Task: Use the formula "DATEVALUE" in spreadsheet "Project protfolio".
Action: Mouse moved to (601, 75)
Screenshot: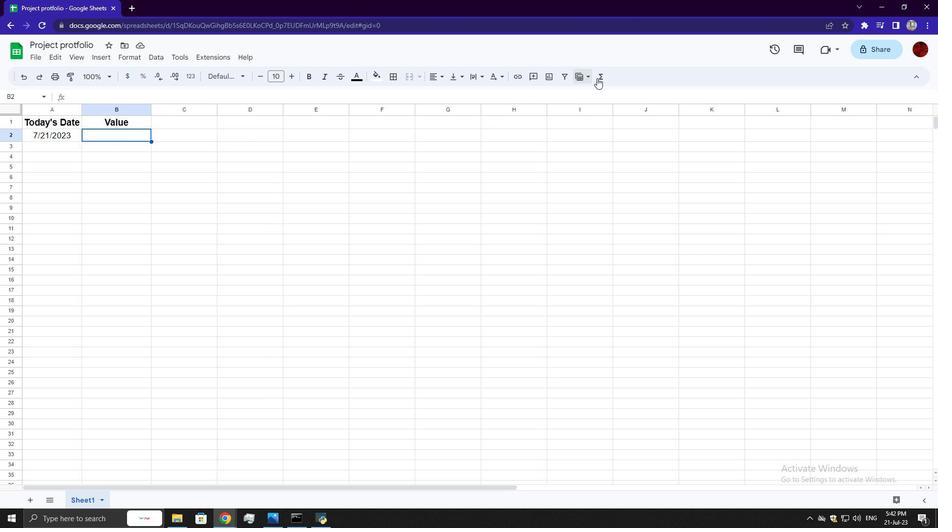 
Action: Mouse pressed left at (601, 75)
Screenshot: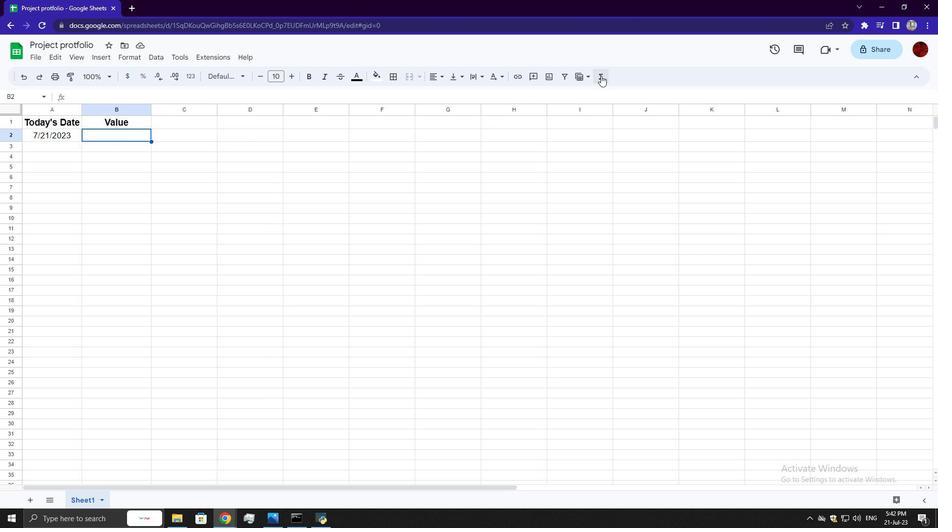 
Action: Mouse moved to (820, 124)
Screenshot: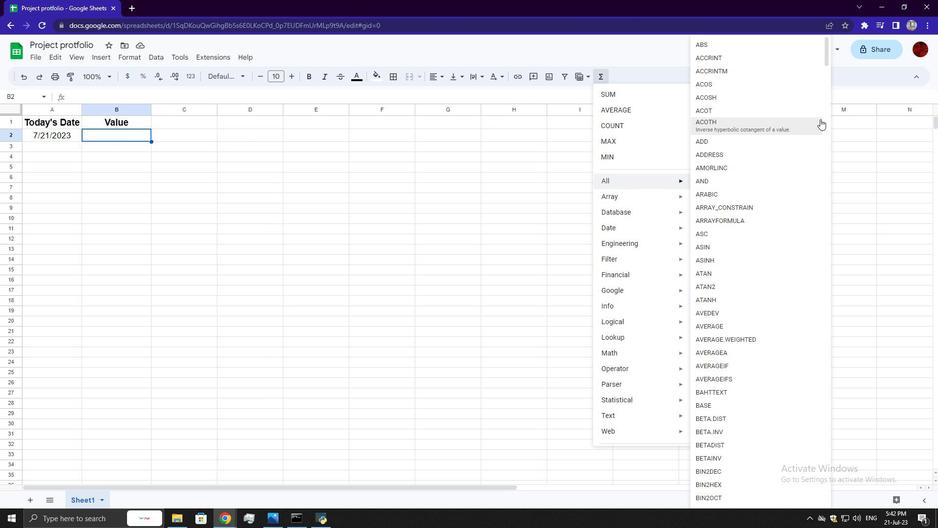 
Action: Mouse scrolled (820, 121) with delta (0, 0)
Screenshot: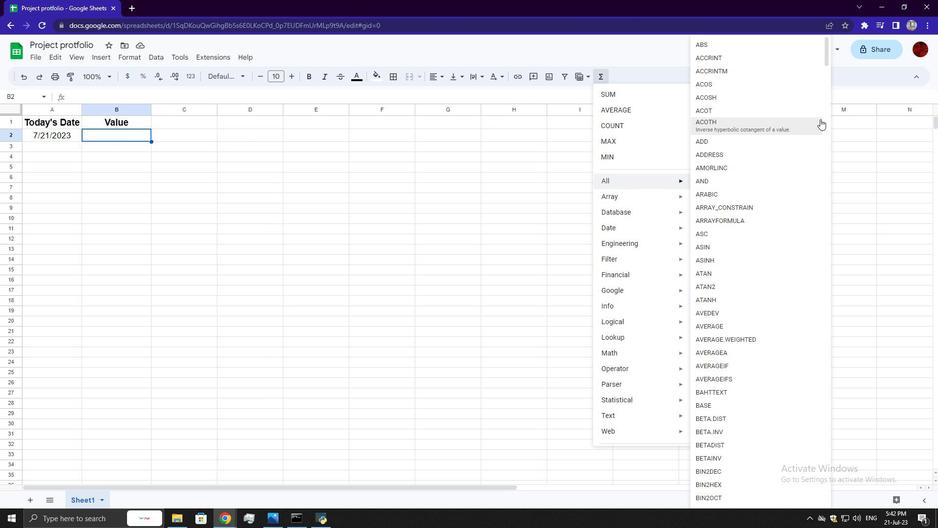 
Action: Mouse moved to (820, 125)
Screenshot: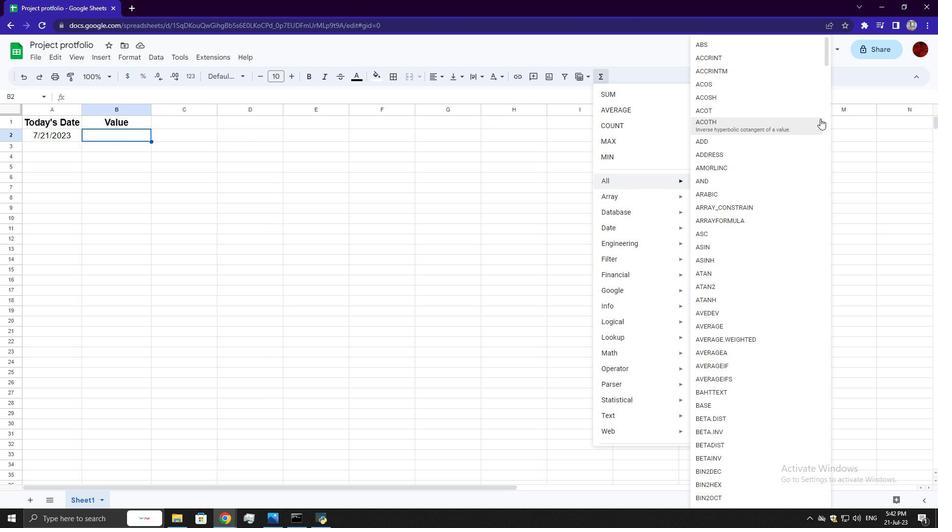
Action: Mouse scrolled (820, 124) with delta (0, 0)
Screenshot: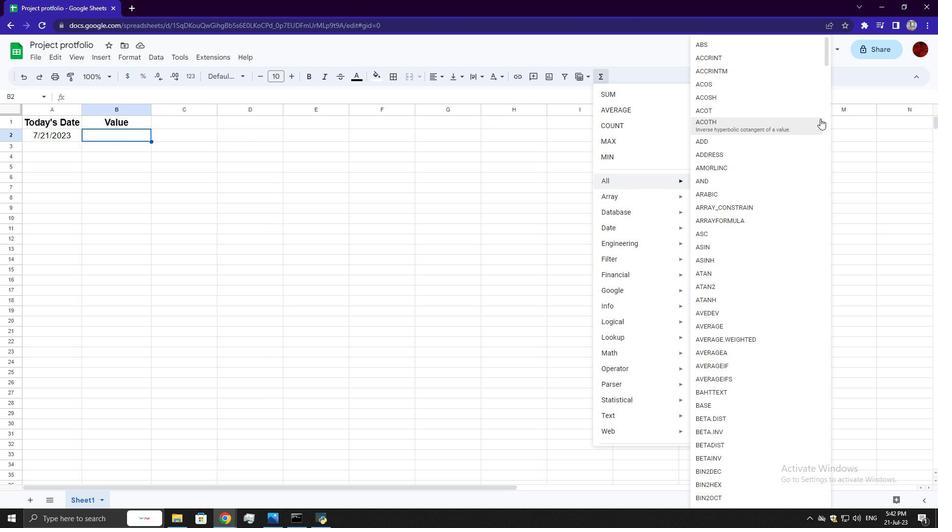 
Action: Mouse moved to (819, 126)
Screenshot: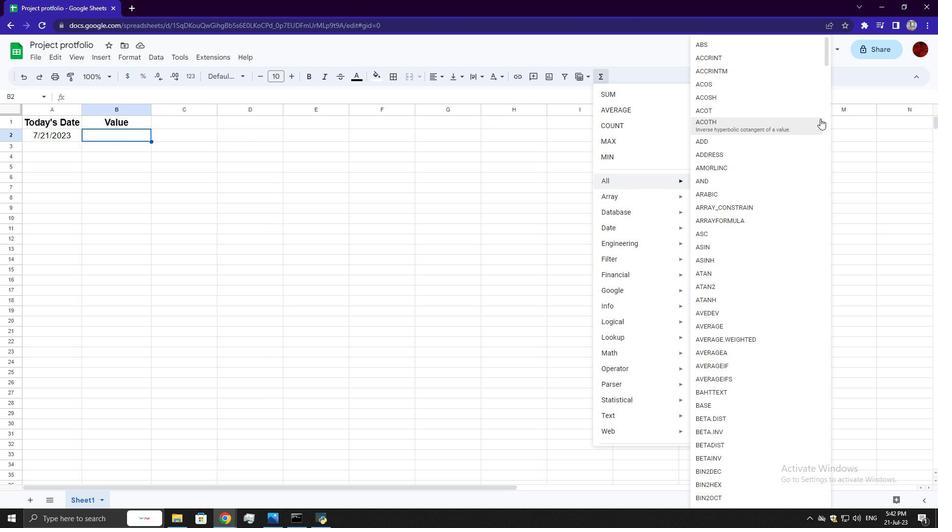 
Action: Mouse scrolled (819, 125) with delta (0, 0)
Screenshot: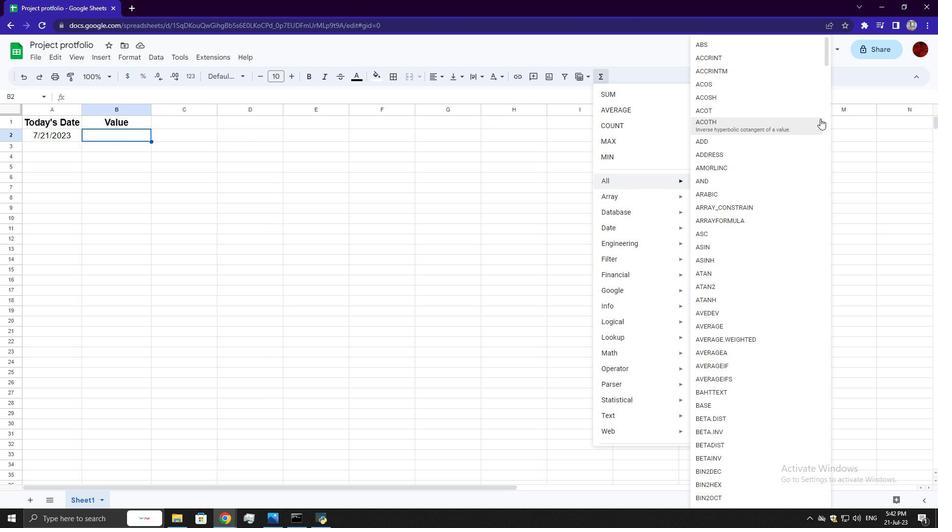 
Action: Mouse moved to (819, 127)
Screenshot: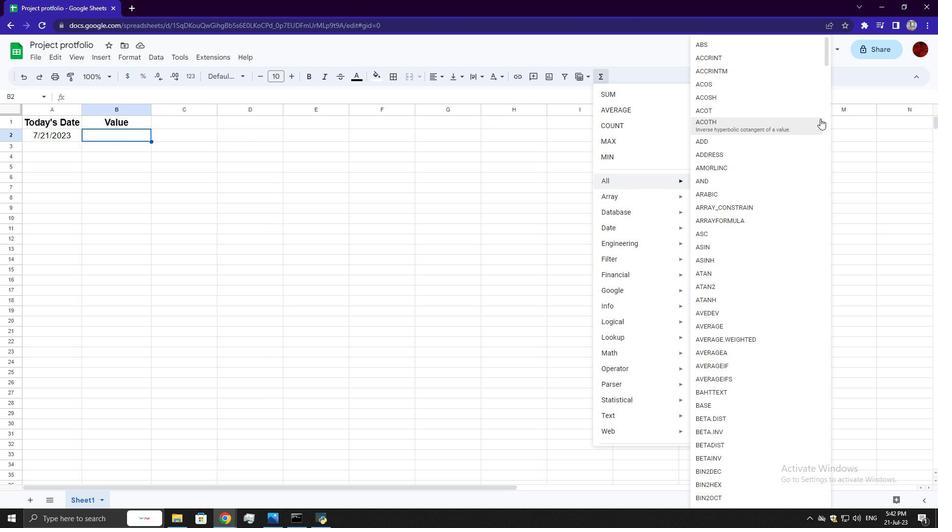 
Action: Mouse scrolled (819, 126) with delta (0, 0)
Screenshot: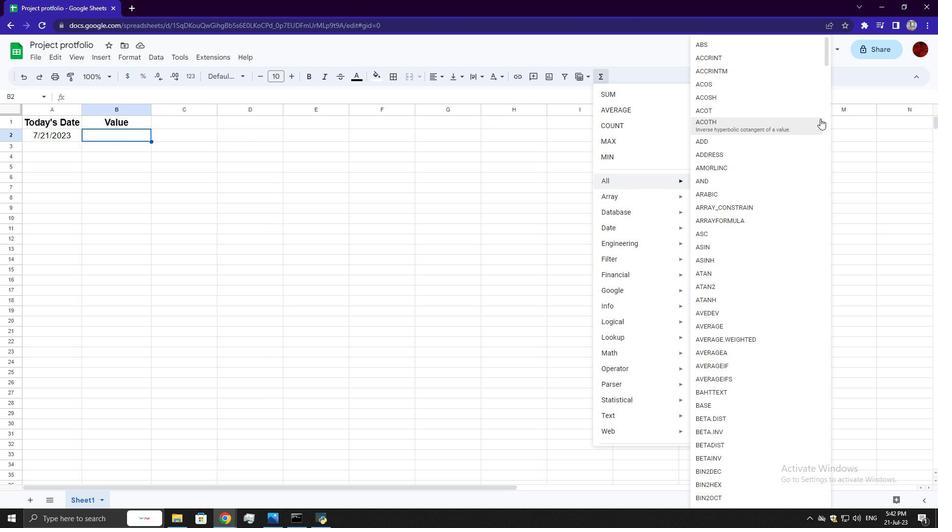 
Action: Mouse moved to (818, 159)
Screenshot: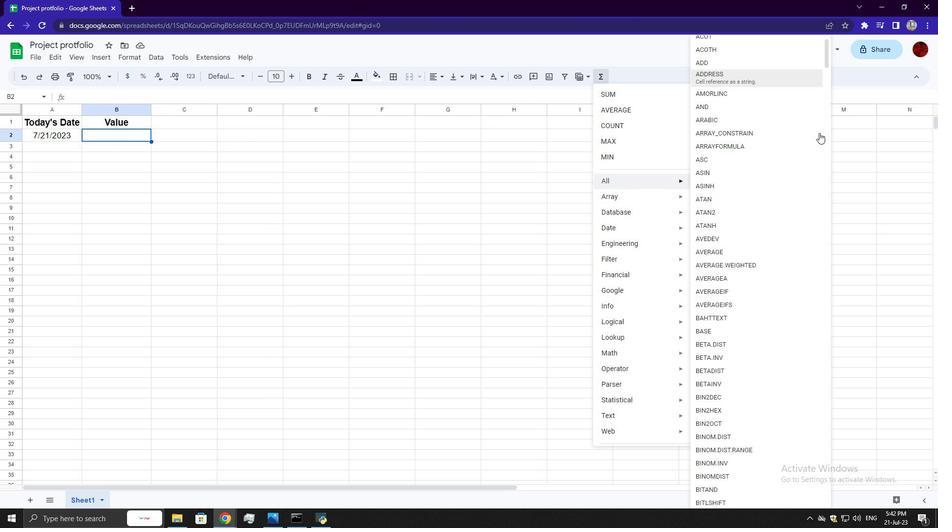 
Action: Mouse scrolled (818, 158) with delta (0, 0)
Screenshot: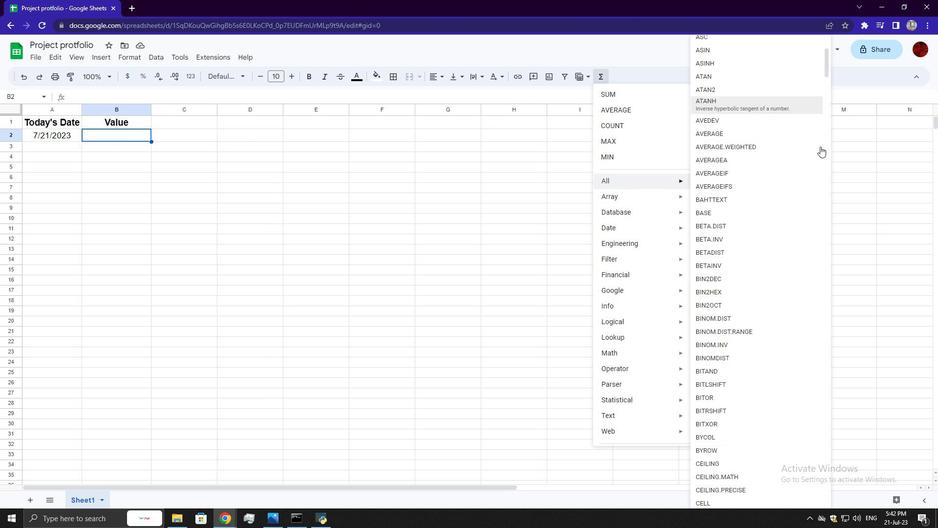 
Action: Mouse scrolled (818, 159) with delta (0, 0)
Screenshot: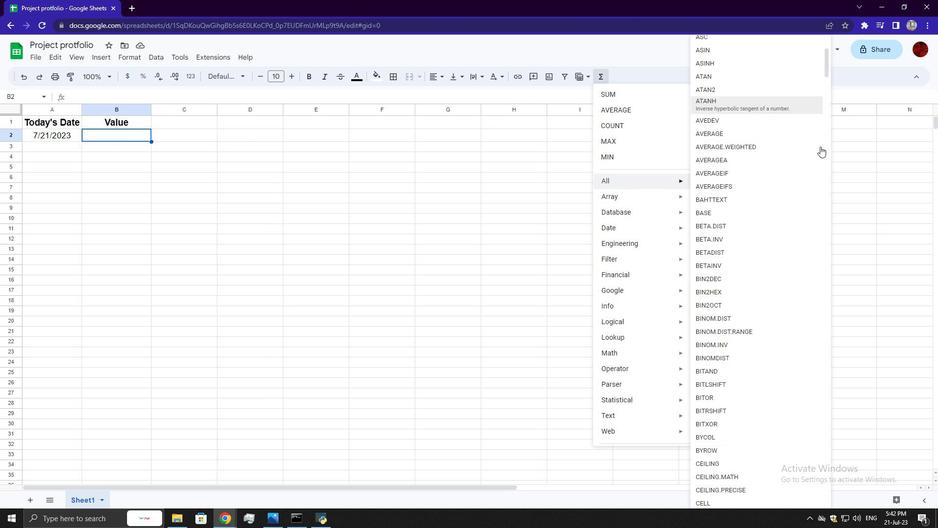 
Action: Mouse moved to (818, 159)
Screenshot: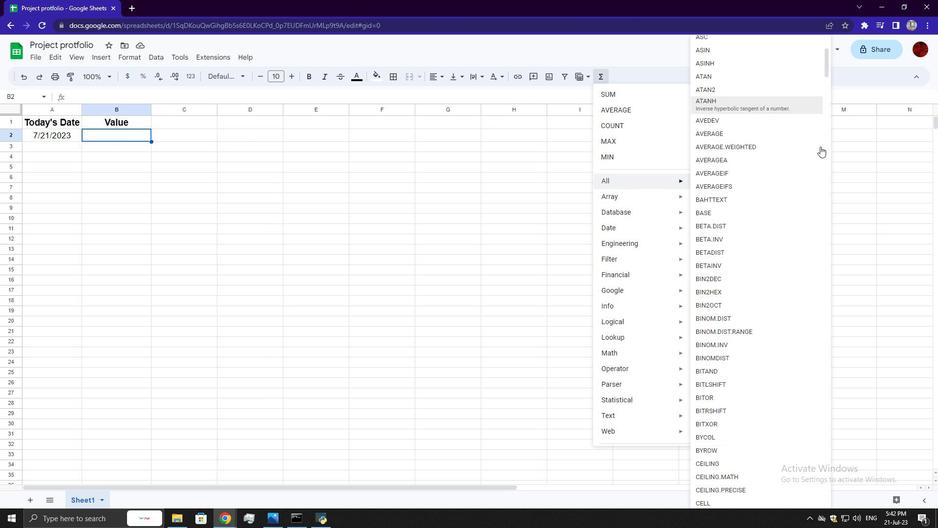 
Action: Mouse scrolled (818, 159) with delta (0, 0)
Screenshot: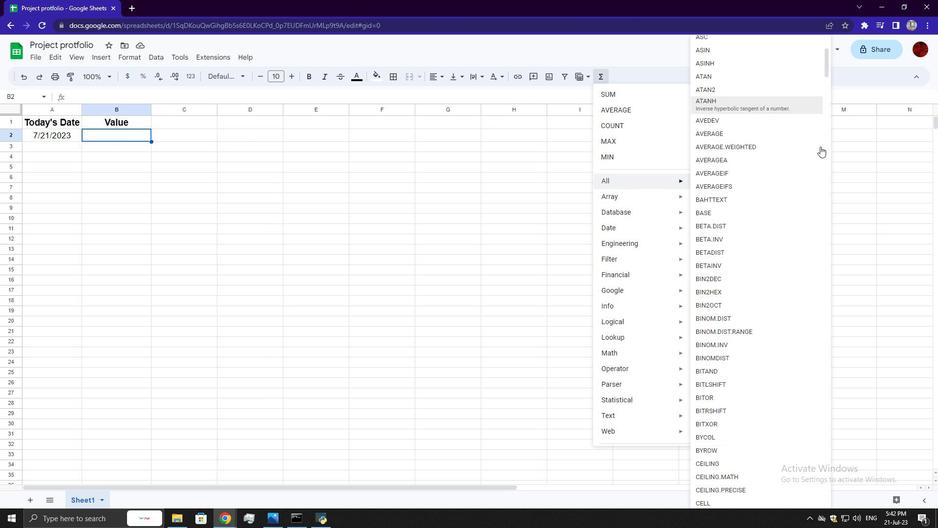 
Action: Mouse scrolled (818, 159) with delta (0, 0)
Screenshot: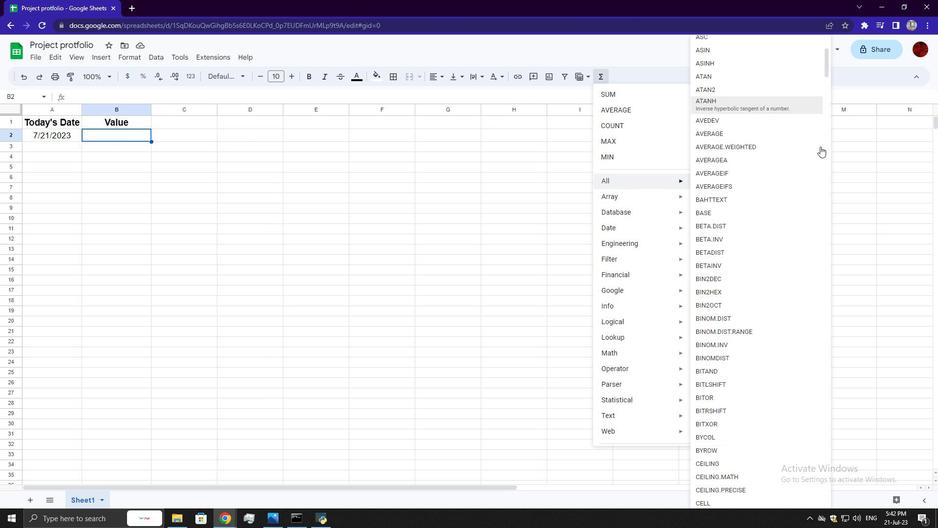 
Action: Mouse scrolled (818, 159) with delta (0, 0)
Screenshot: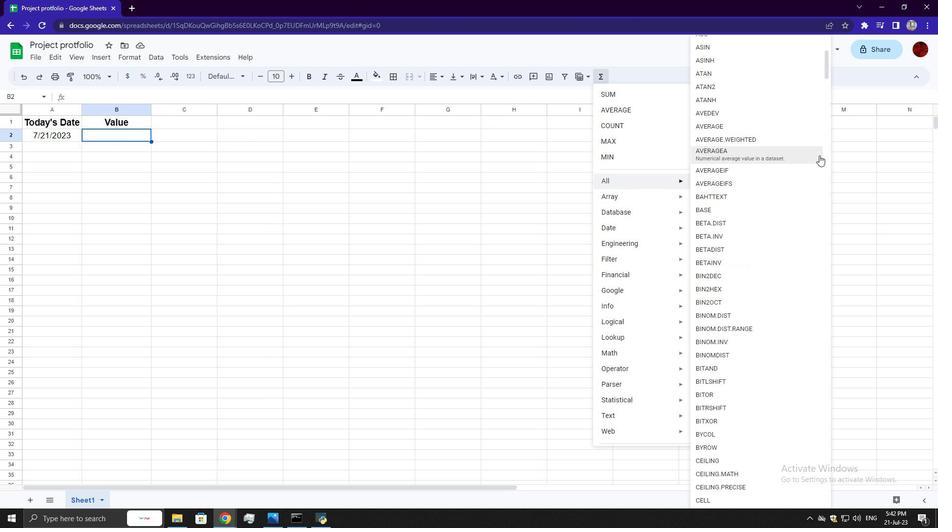 
Action: Mouse scrolled (818, 159) with delta (0, 0)
Screenshot: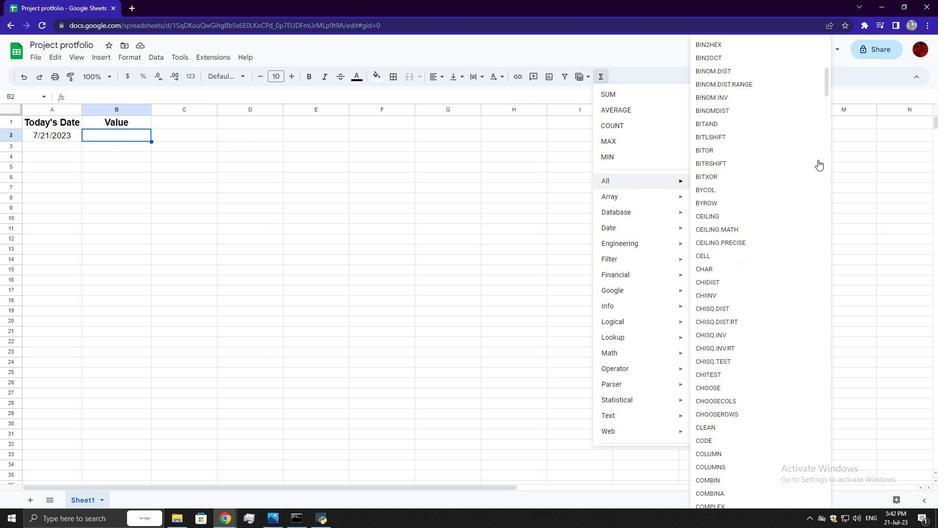 
Action: Mouse scrolled (818, 159) with delta (0, 0)
Screenshot: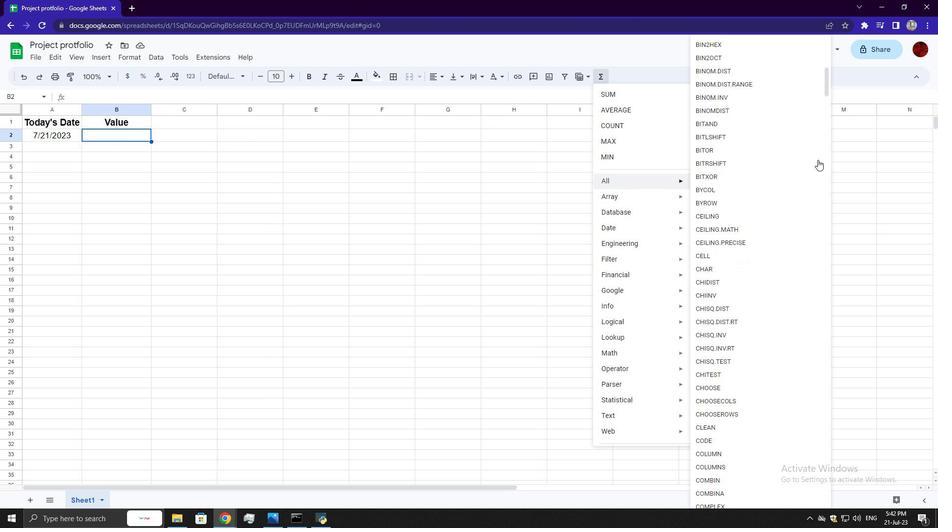 
Action: Mouse scrolled (818, 159) with delta (0, 0)
Screenshot: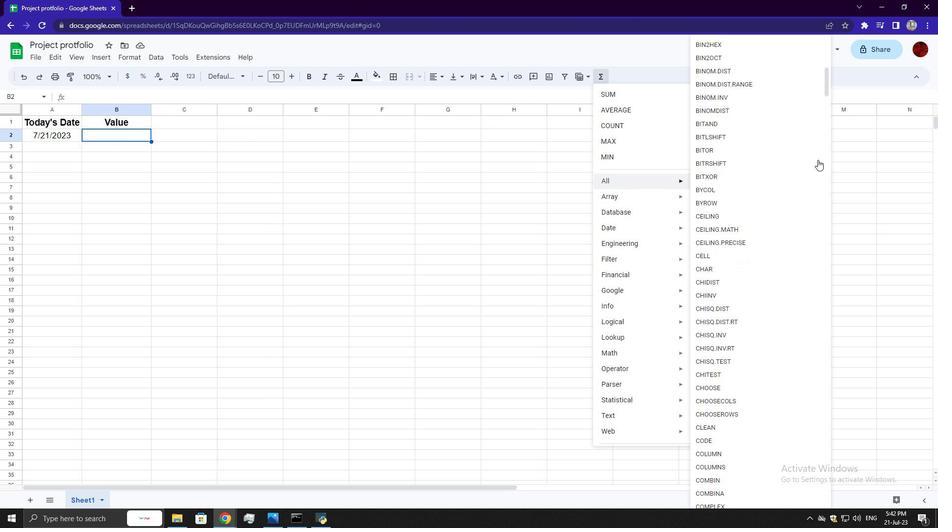 
Action: Mouse scrolled (818, 159) with delta (0, 0)
Screenshot: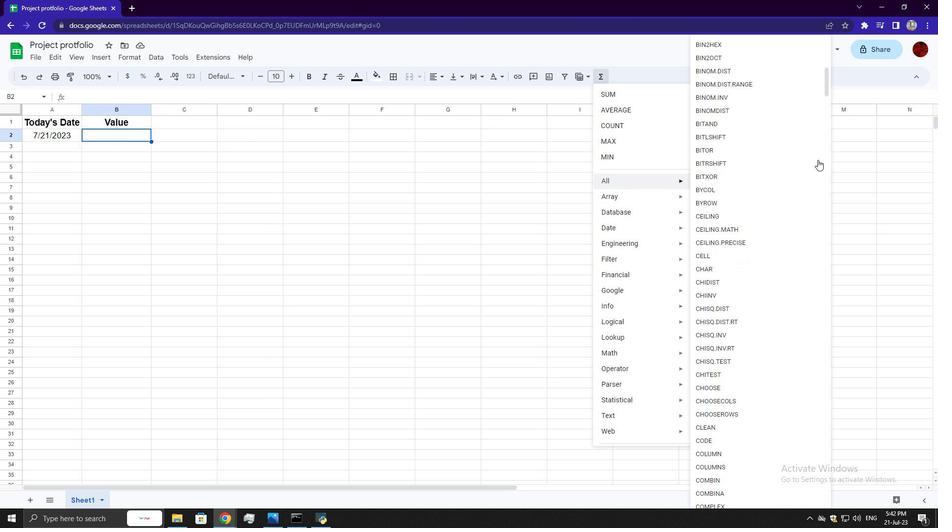 
Action: Mouse scrolled (818, 159) with delta (0, 0)
Screenshot: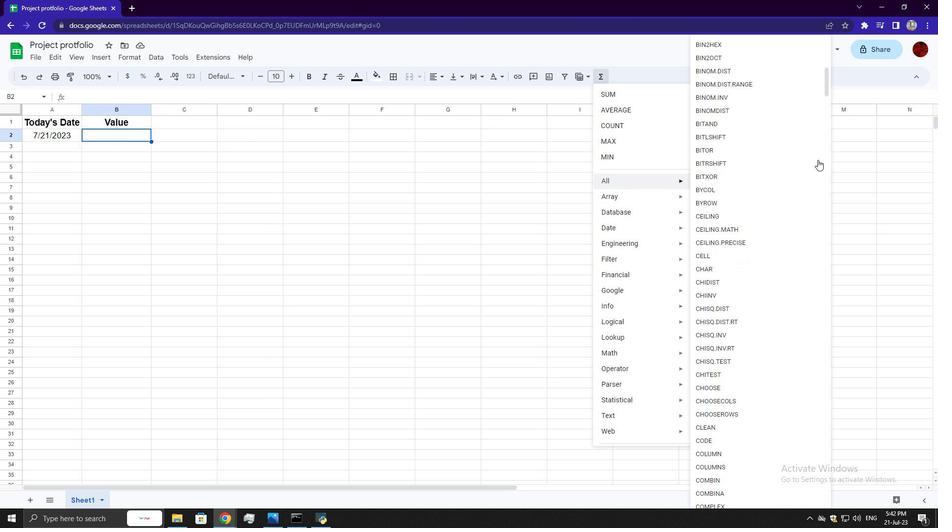 
Action: Mouse scrolled (818, 159) with delta (0, 0)
Screenshot: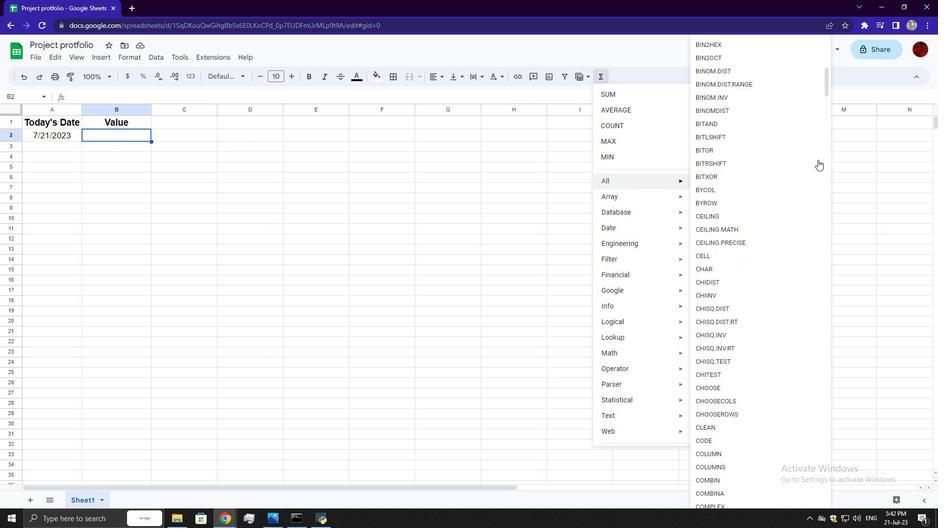 
Action: Mouse scrolled (818, 159) with delta (0, 0)
Screenshot: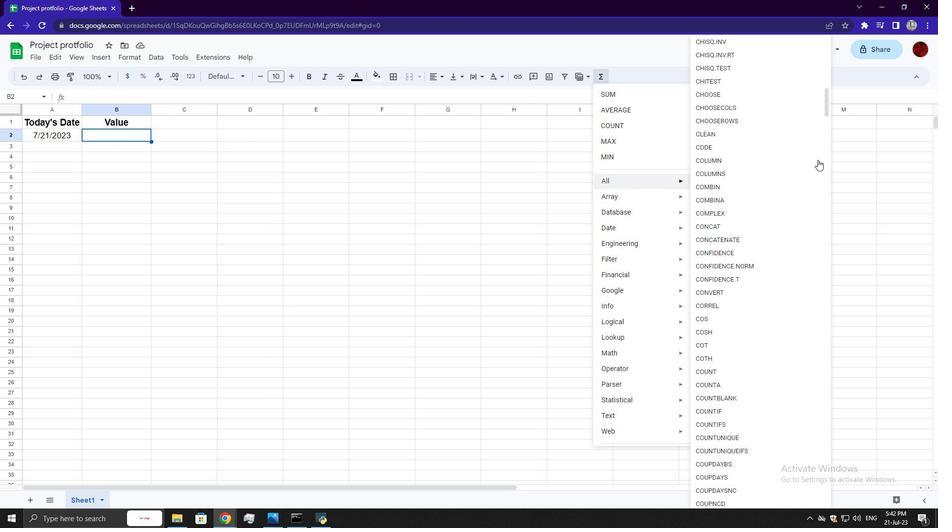 
Action: Mouse scrolled (818, 159) with delta (0, 0)
Screenshot: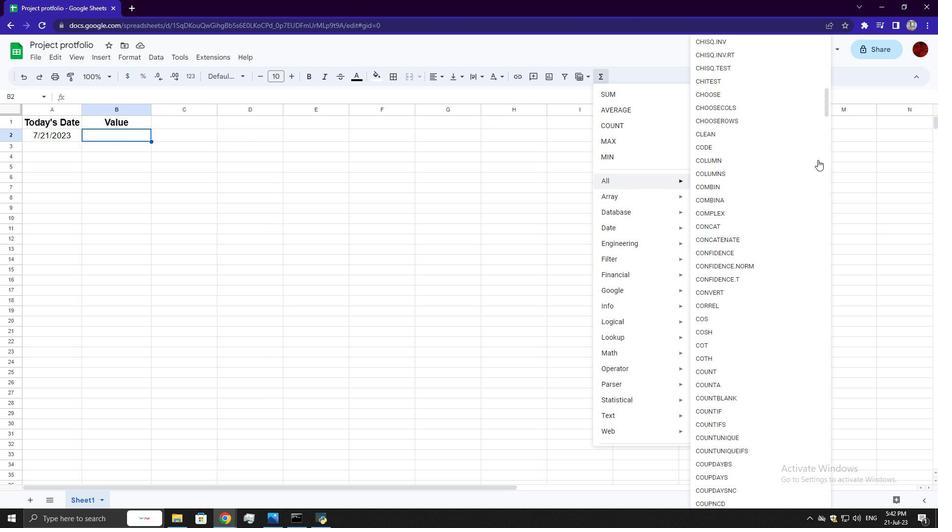 
Action: Mouse scrolled (818, 159) with delta (0, 0)
Screenshot: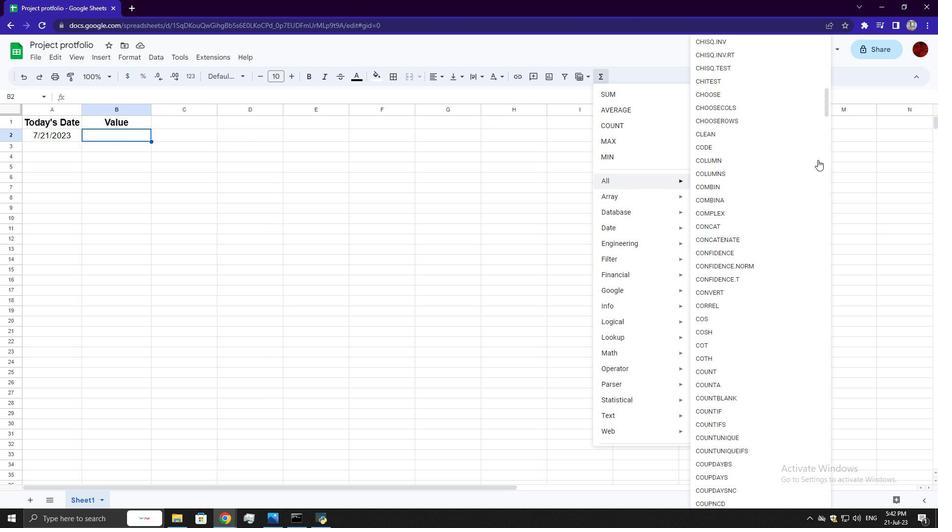 
Action: Mouse scrolled (818, 159) with delta (0, 0)
Screenshot: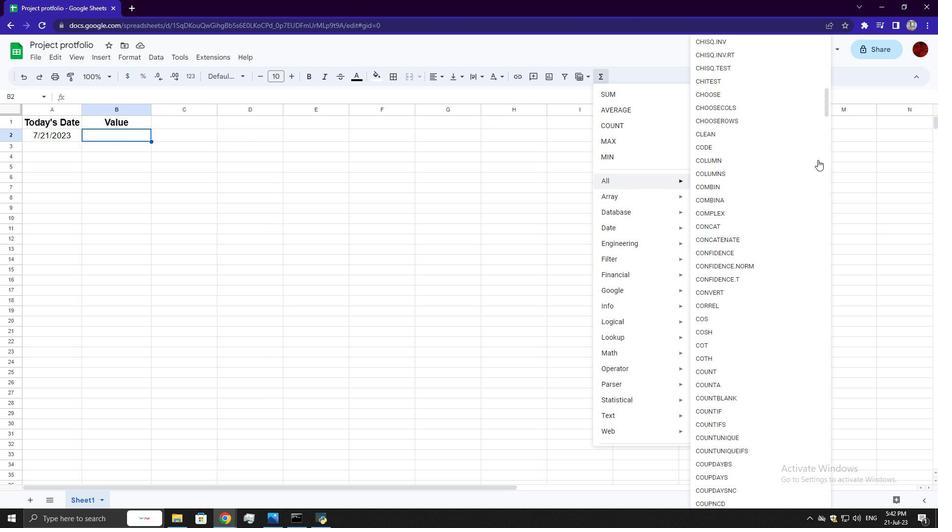 
Action: Mouse scrolled (818, 159) with delta (0, 0)
Screenshot: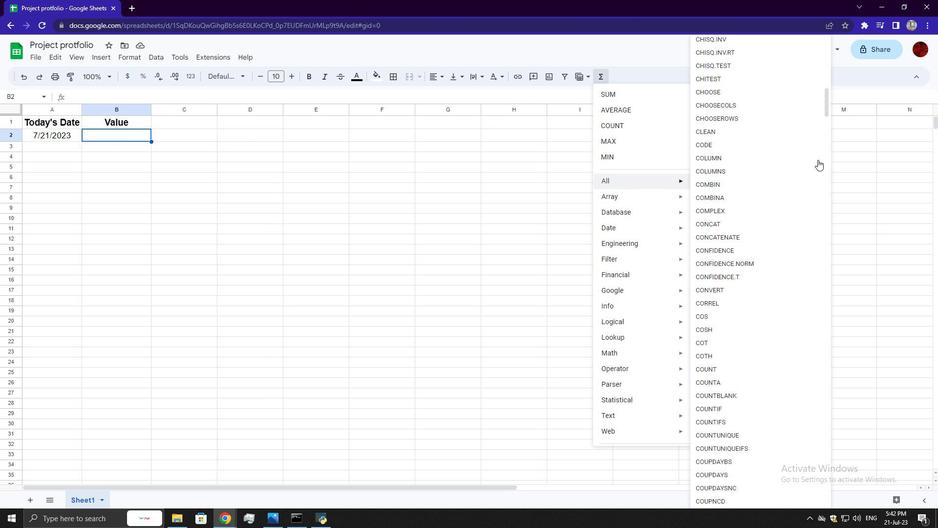 
Action: Mouse scrolled (818, 159) with delta (0, 0)
Screenshot: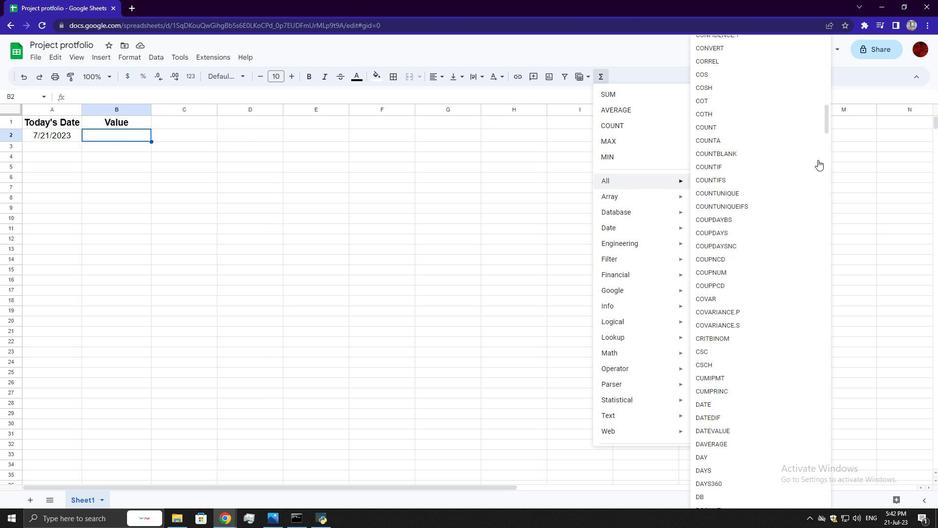 
Action: Mouse scrolled (818, 159) with delta (0, 0)
Screenshot: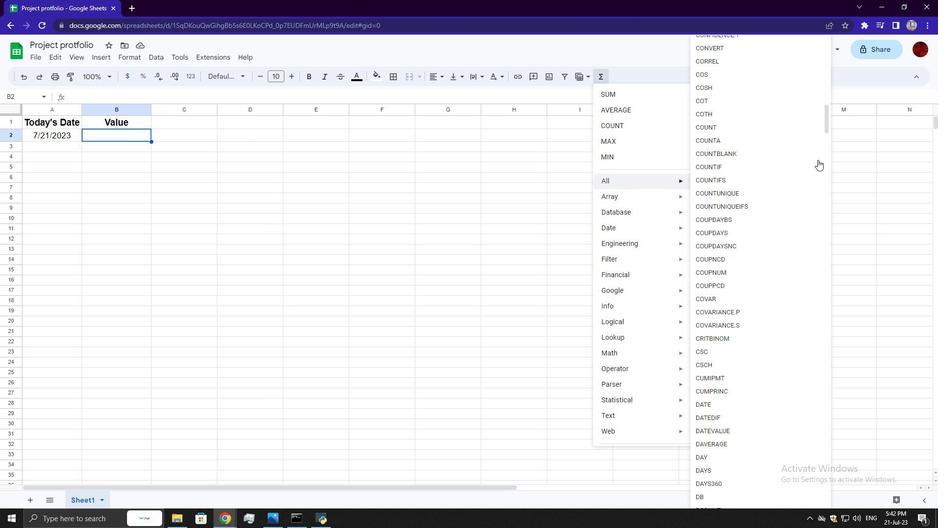 
Action: Mouse scrolled (818, 159) with delta (0, 0)
Screenshot: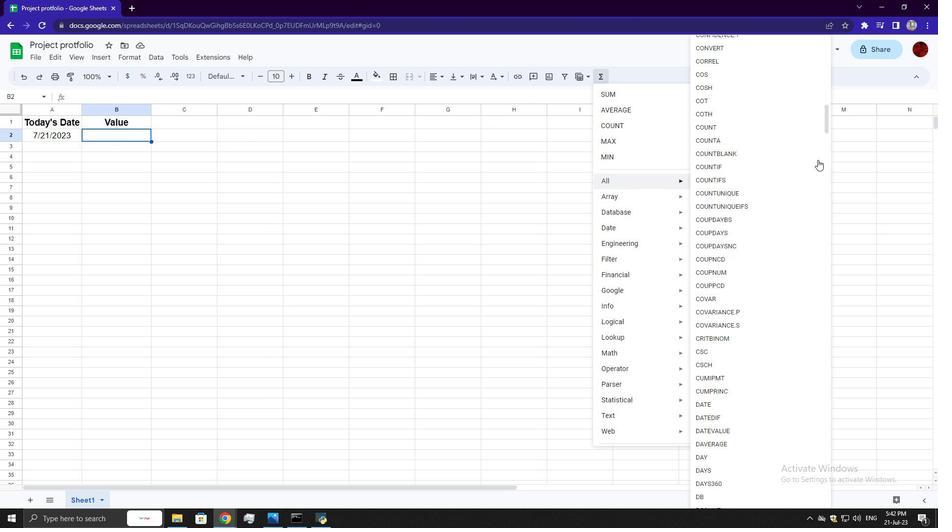 
Action: Mouse scrolled (818, 159) with delta (0, 0)
Screenshot: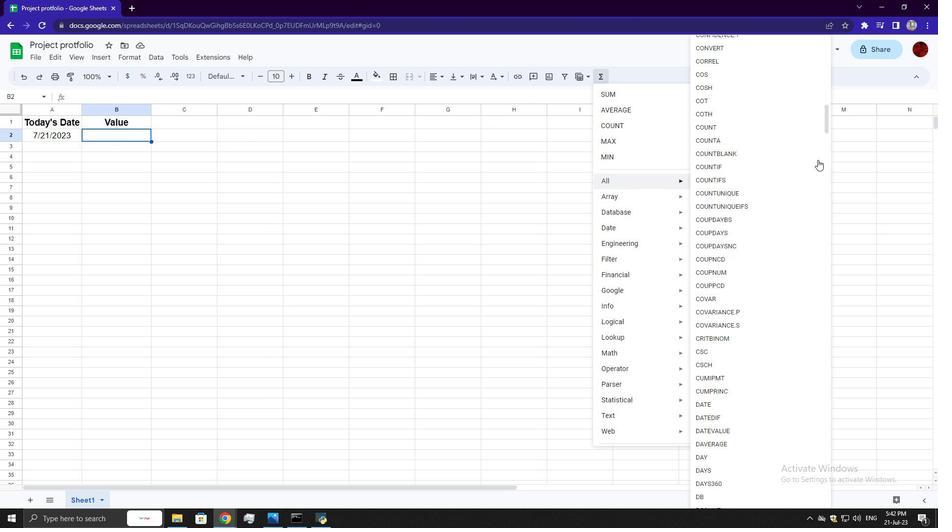 
Action: Mouse moved to (733, 236)
Screenshot: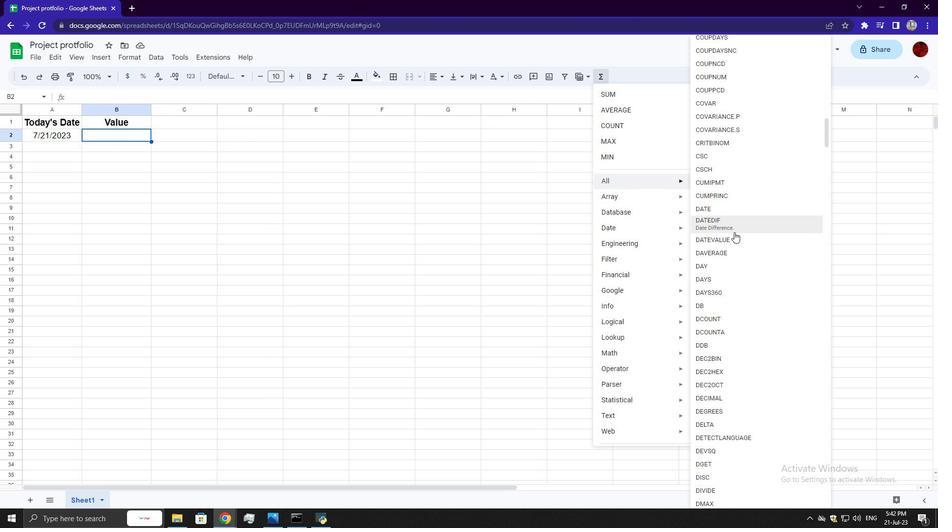 
Action: Mouse pressed left at (733, 236)
Screenshot: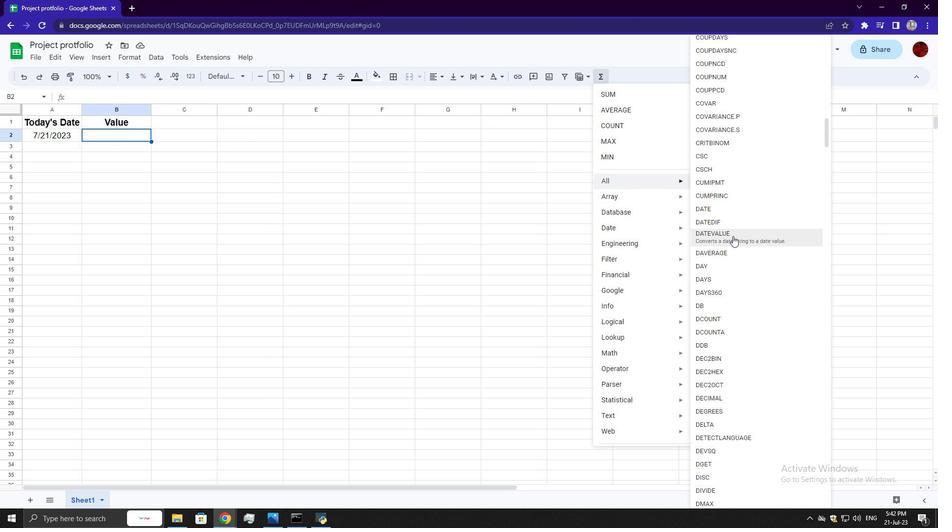 
Action: Mouse moved to (60, 134)
Screenshot: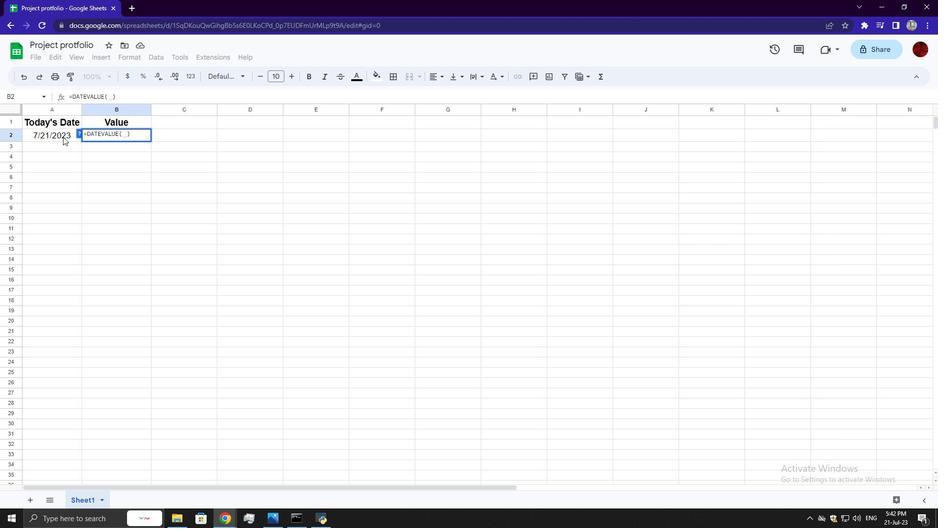 
Action: Mouse pressed left at (60, 134)
Screenshot: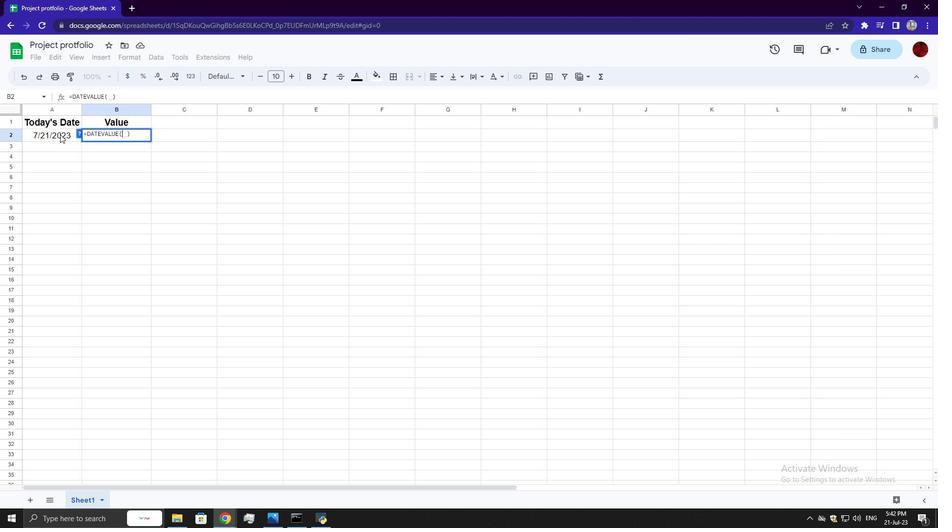 
Action: Key pressed <Key.enter>
Screenshot: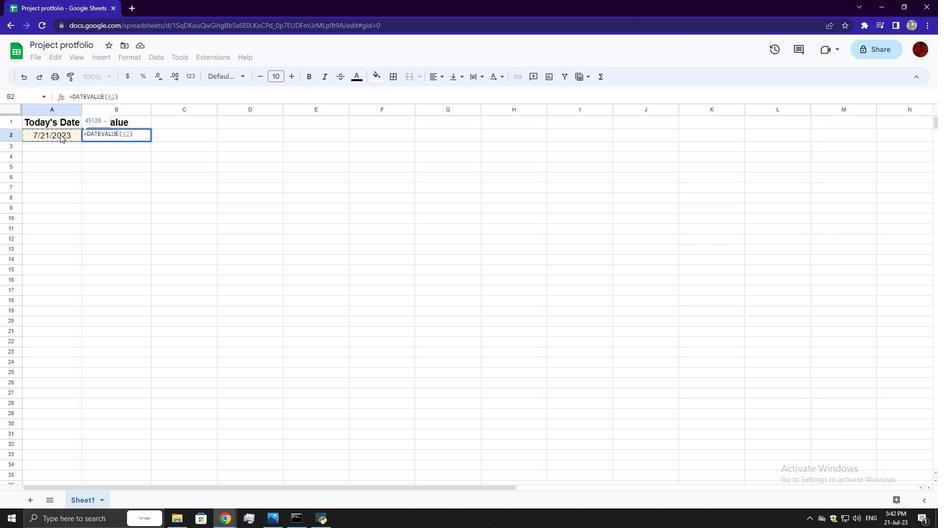 
